 Task: Create a due date automation trigger when advanced on, on the tuesday before a card is due add dates not starting this week at 11:00 AM.
Action: Mouse moved to (833, 257)
Screenshot: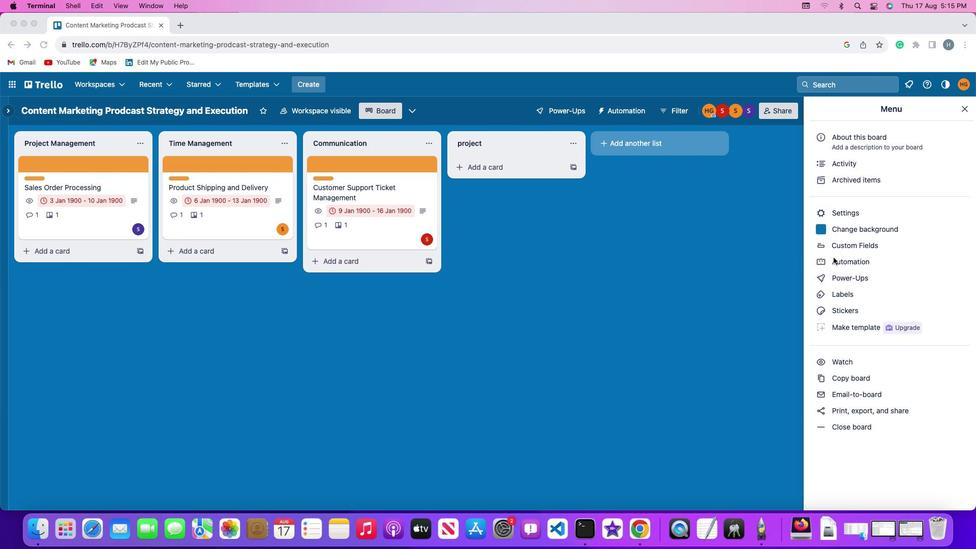 
Action: Mouse pressed left at (833, 257)
Screenshot: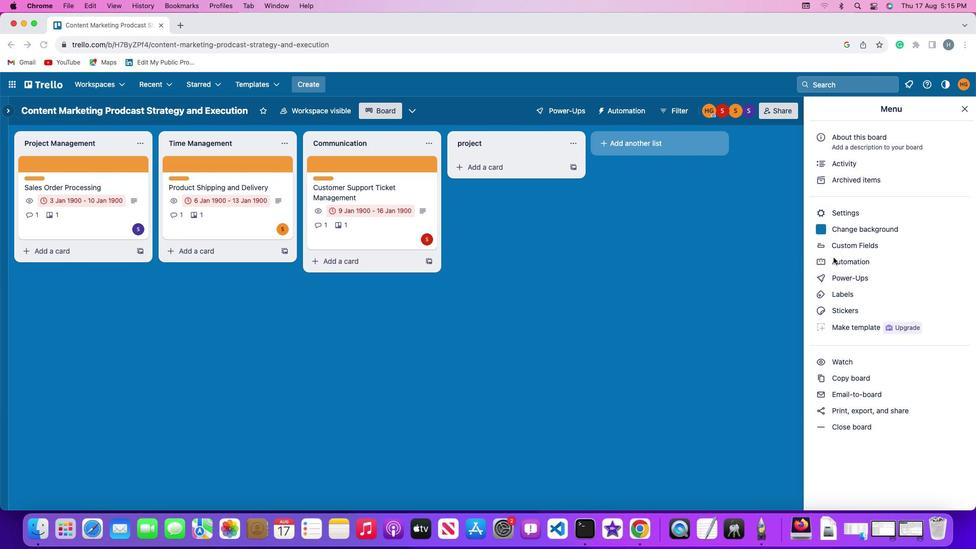 
Action: Mouse pressed left at (833, 257)
Screenshot: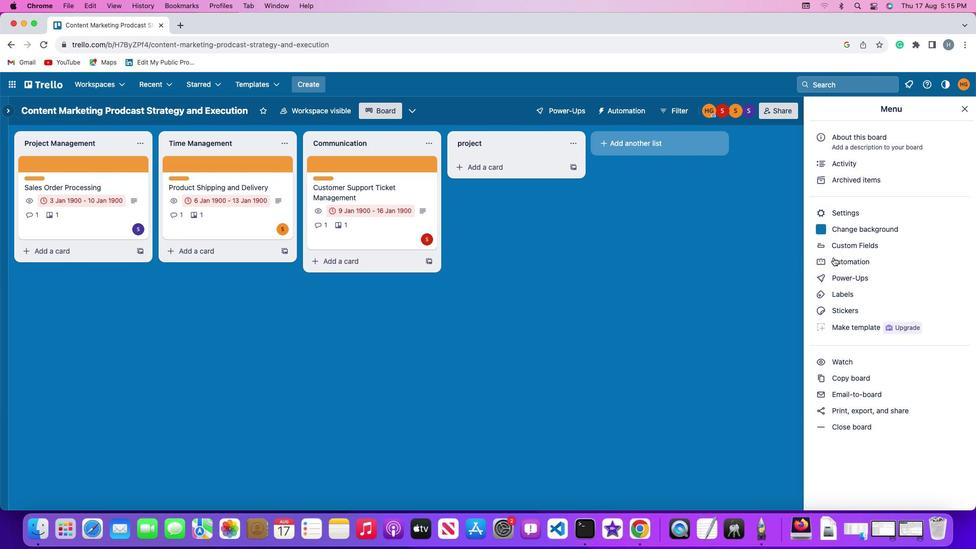 
Action: Mouse moved to (65, 239)
Screenshot: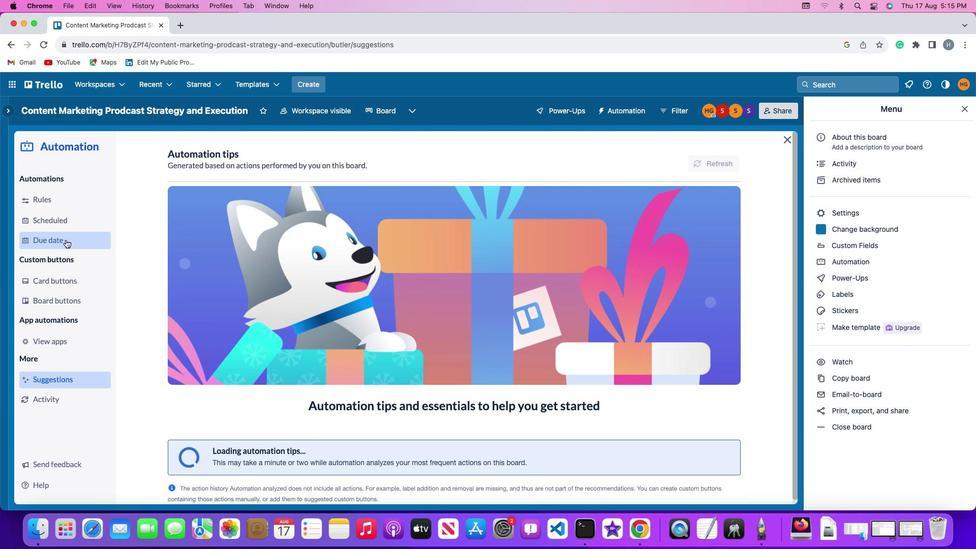 
Action: Mouse pressed left at (65, 239)
Screenshot: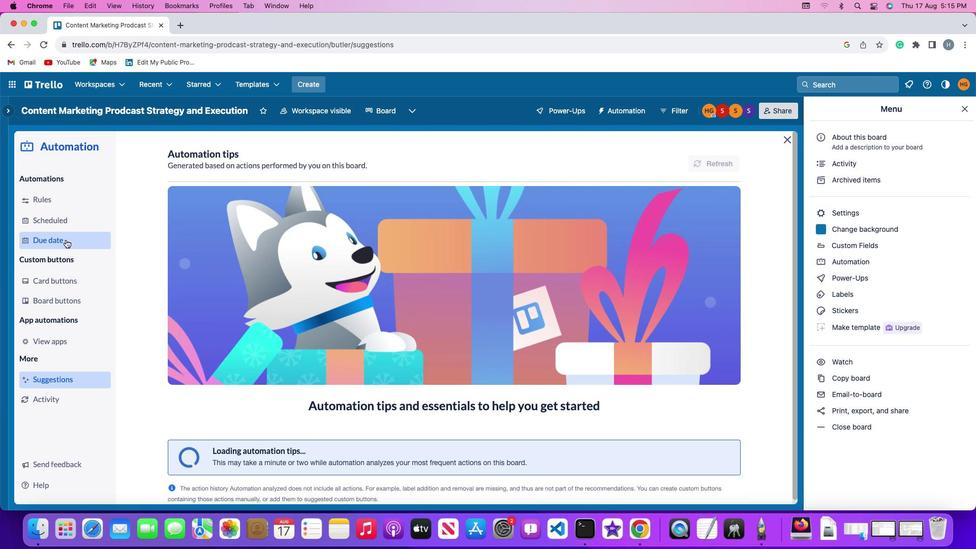 
Action: Mouse moved to (690, 155)
Screenshot: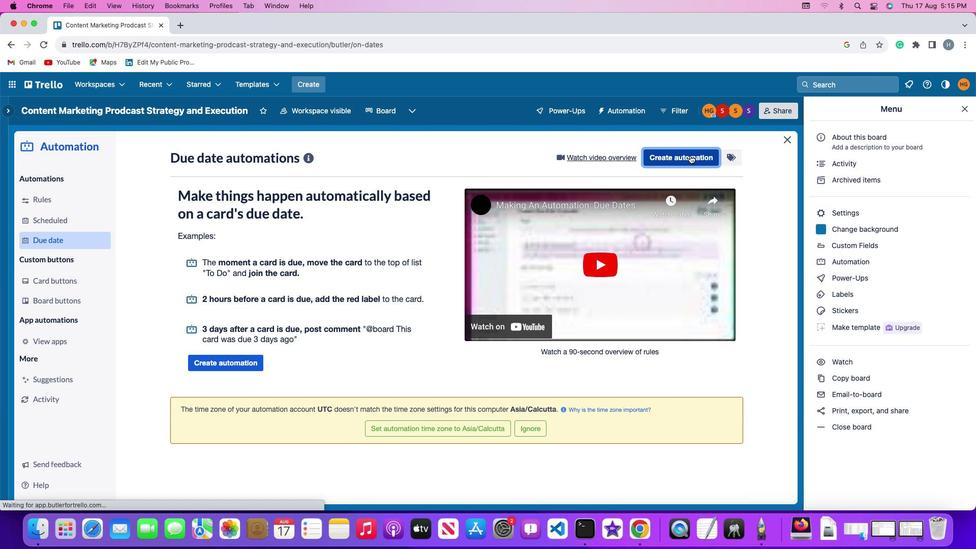 
Action: Mouse pressed left at (690, 155)
Screenshot: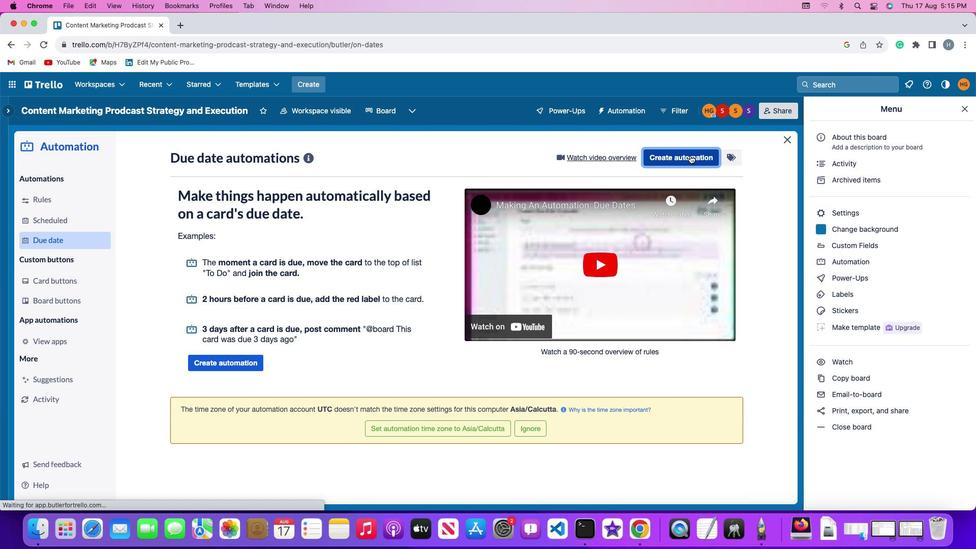 
Action: Mouse moved to (179, 258)
Screenshot: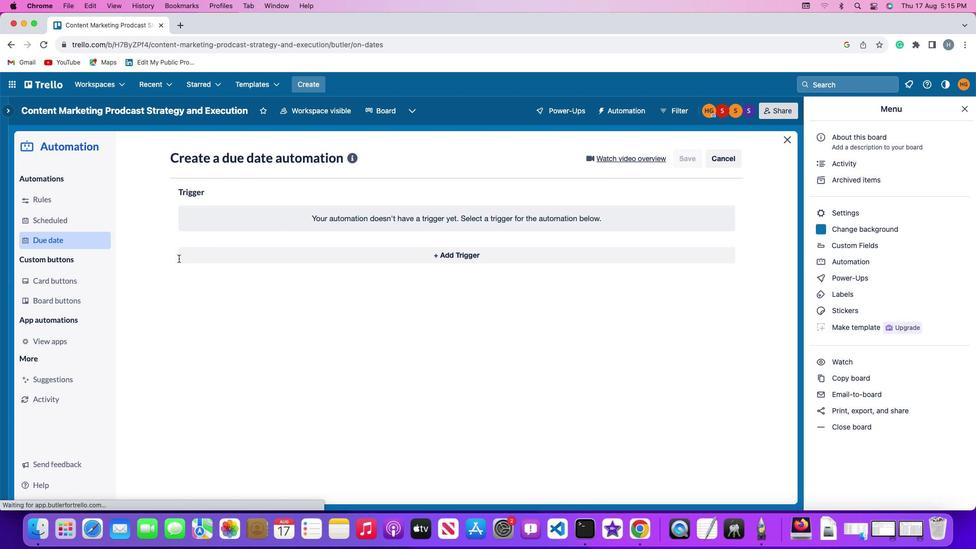
Action: Mouse pressed left at (179, 258)
Screenshot: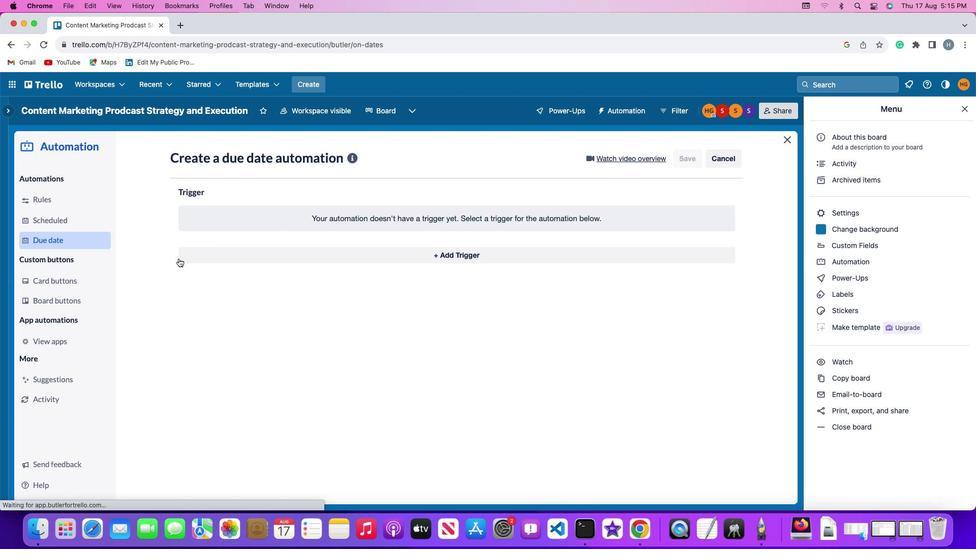 
Action: Mouse moved to (226, 448)
Screenshot: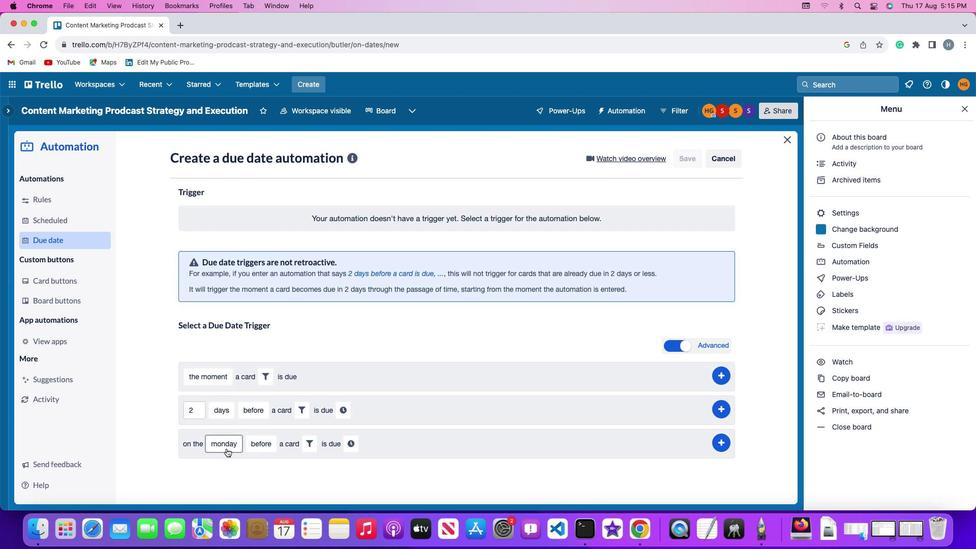 
Action: Mouse pressed left at (226, 448)
Screenshot: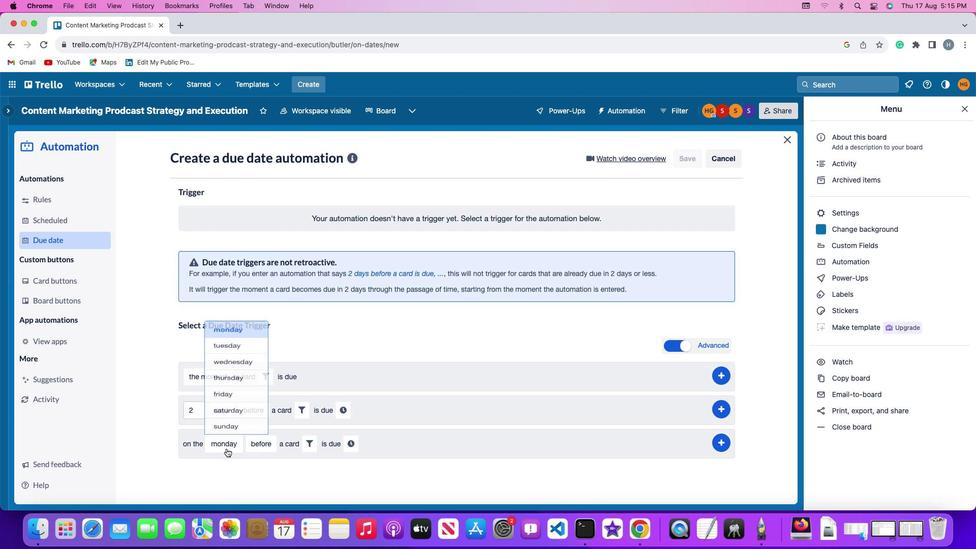 
Action: Mouse moved to (236, 324)
Screenshot: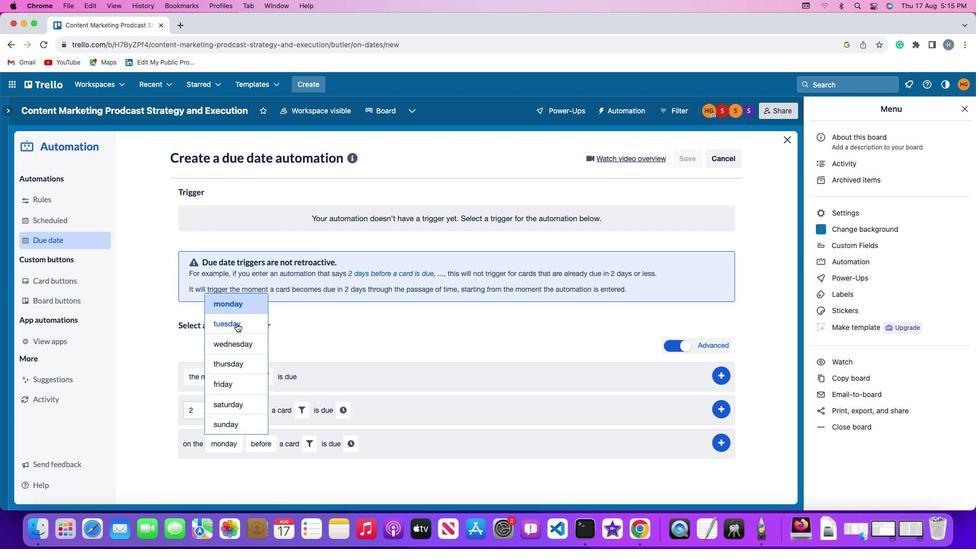 
Action: Mouse pressed left at (236, 324)
Screenshot: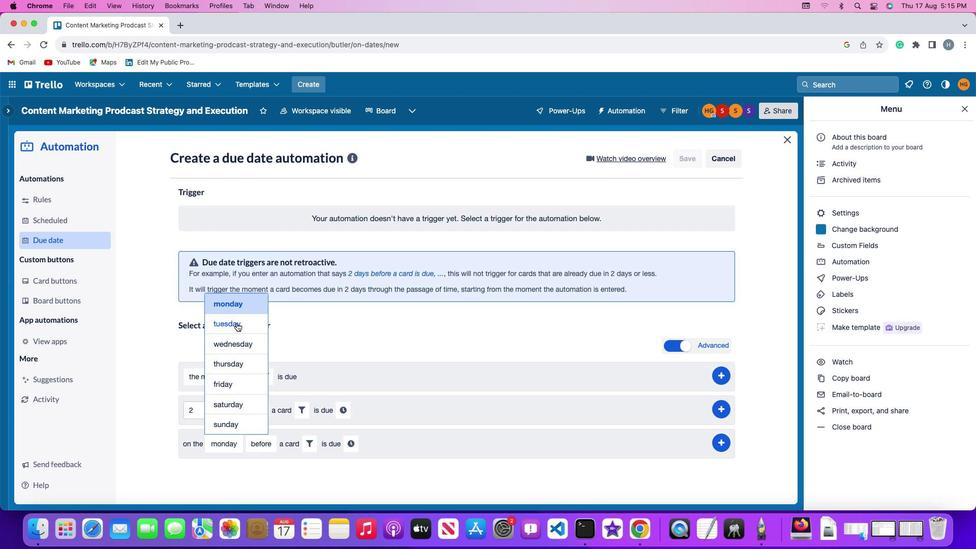 
Action: Mouse moved to (265, 440)
Screenshot: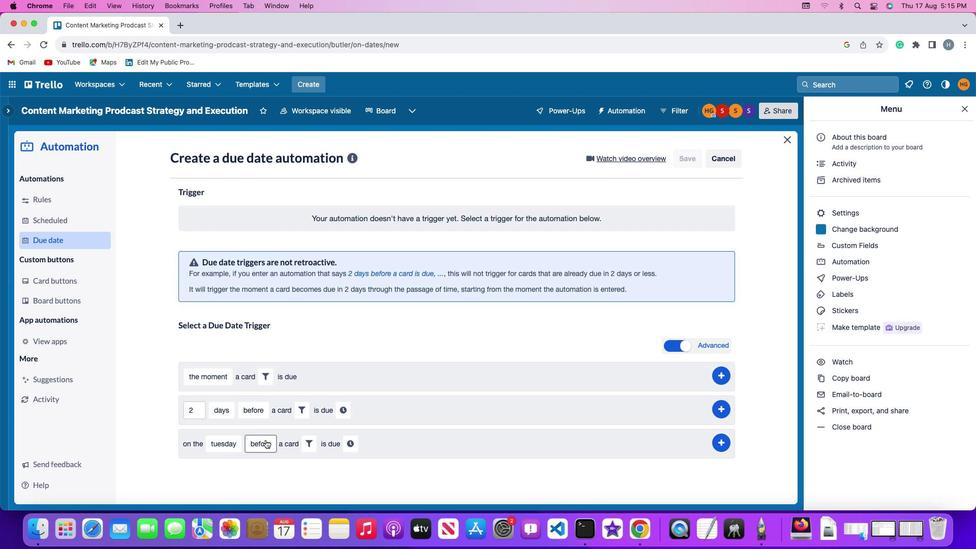 
Action: Mouse pressed left at (265, 440)
Screenshot: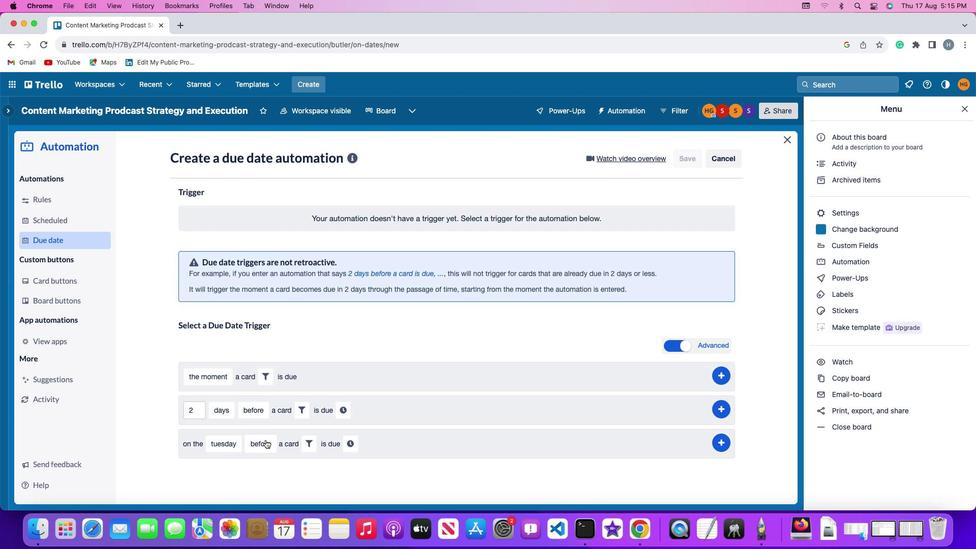 
Action: Mouse moved to (286, 363)
Screenshot: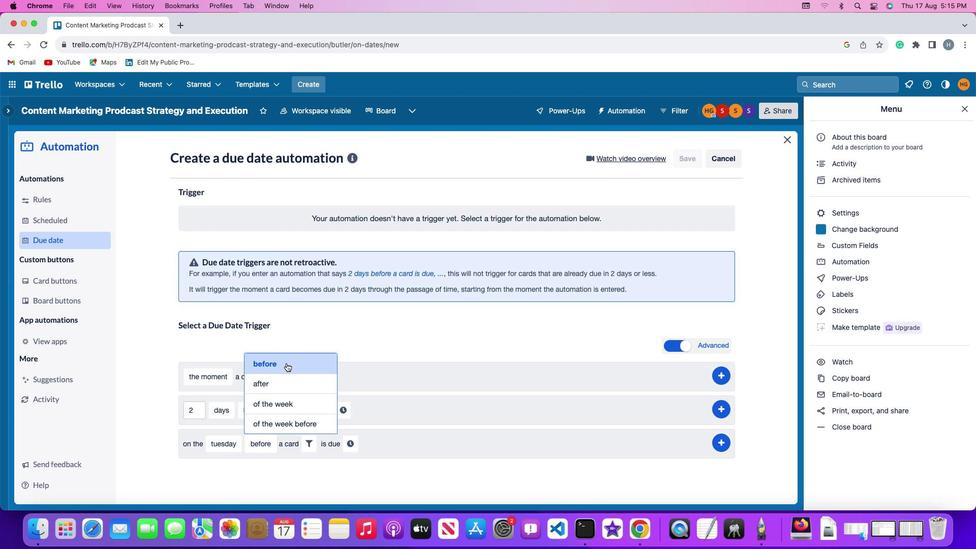 
Action: Mouse pressed left at (286, 363)
Screenshot: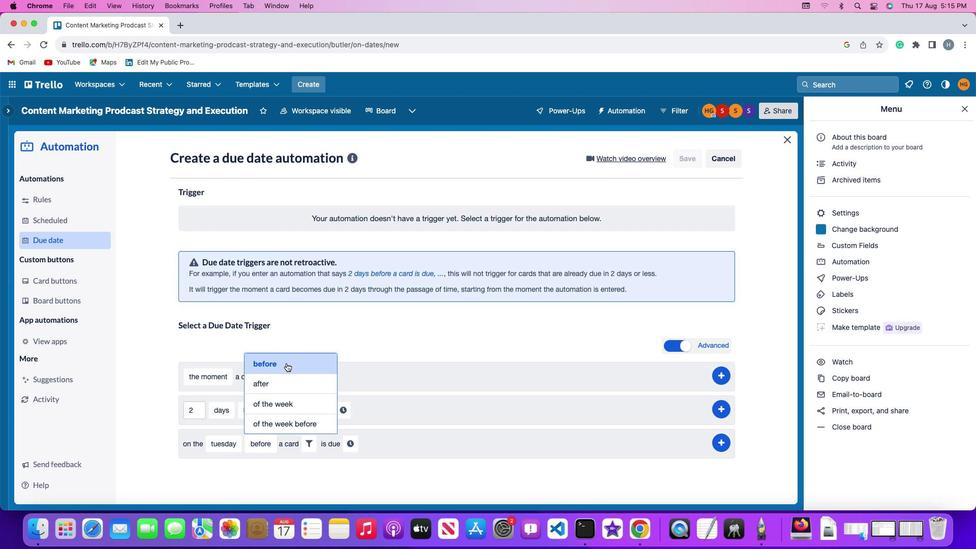 
Action: Mouse moved to (312, 446)
Screenshot: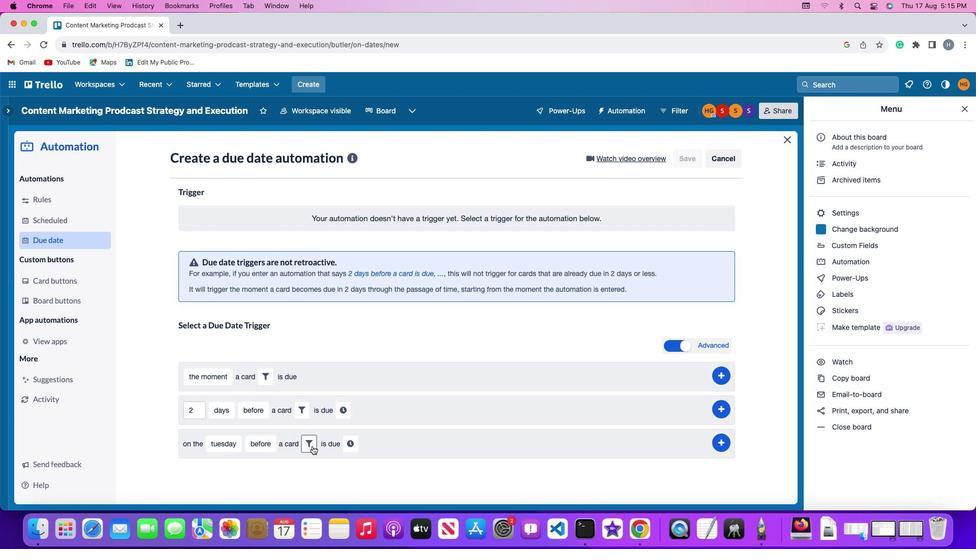 
Action: Mouse pressed left at (312, 446)
Screenshot: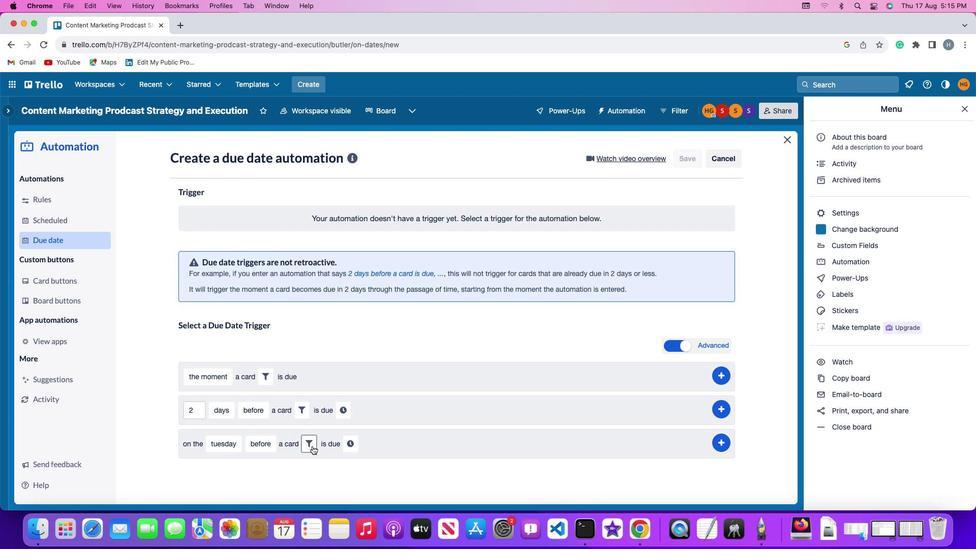 
Action: Mouse moved to (373, 477)
Screenshot: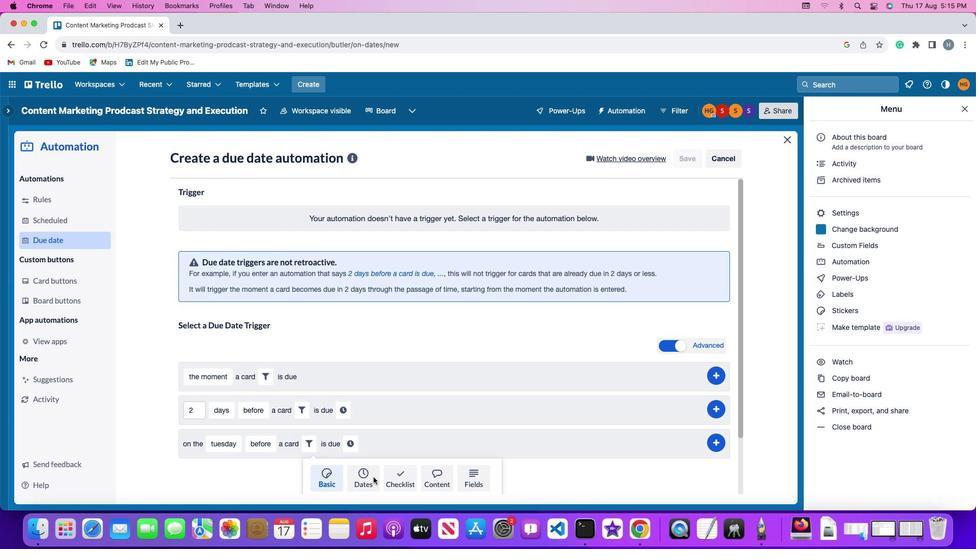 
Action: Mouse pressed left at (373, 477)
Screenshot: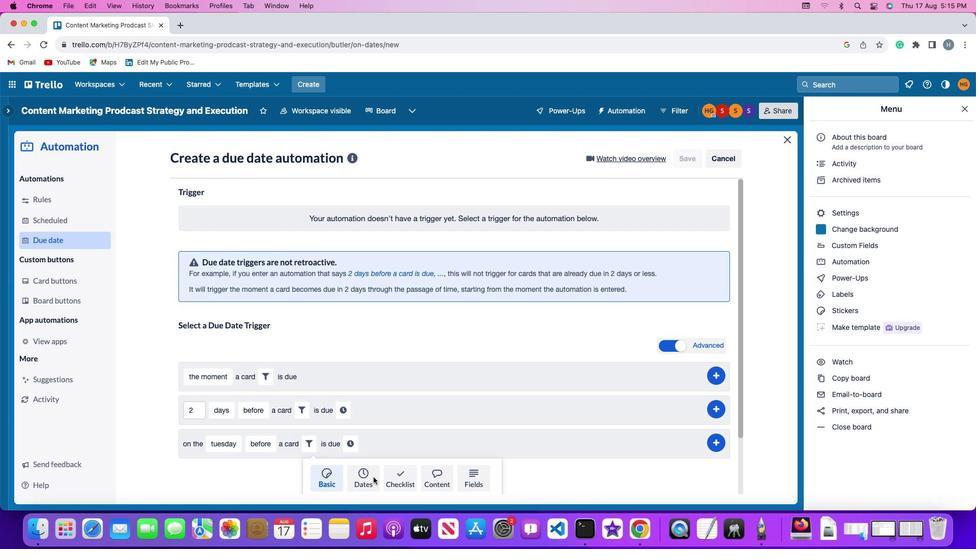 
Action: Mouse moved to (275, 476)
Screenshot: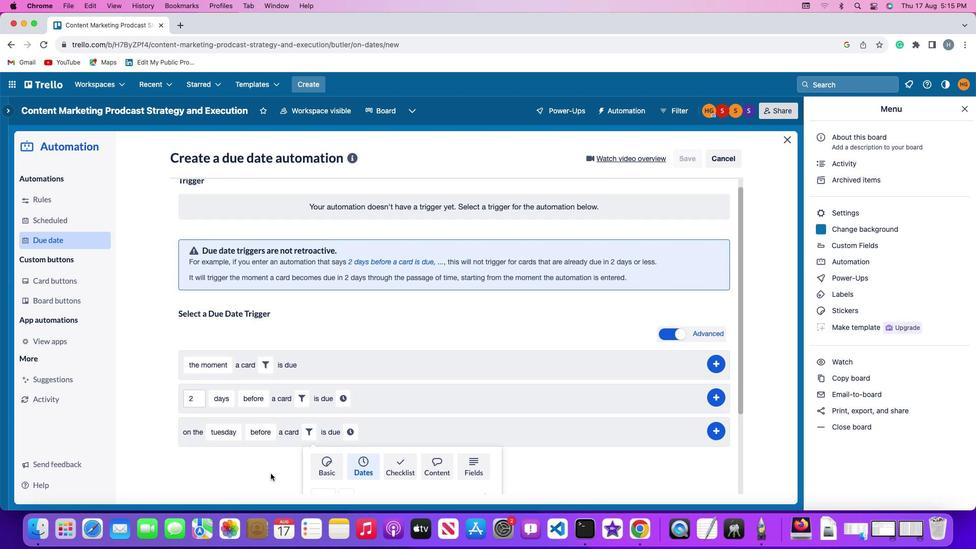 
Action: Mouse scrolled (275, 476) with delta (0, 0)
Screenshot: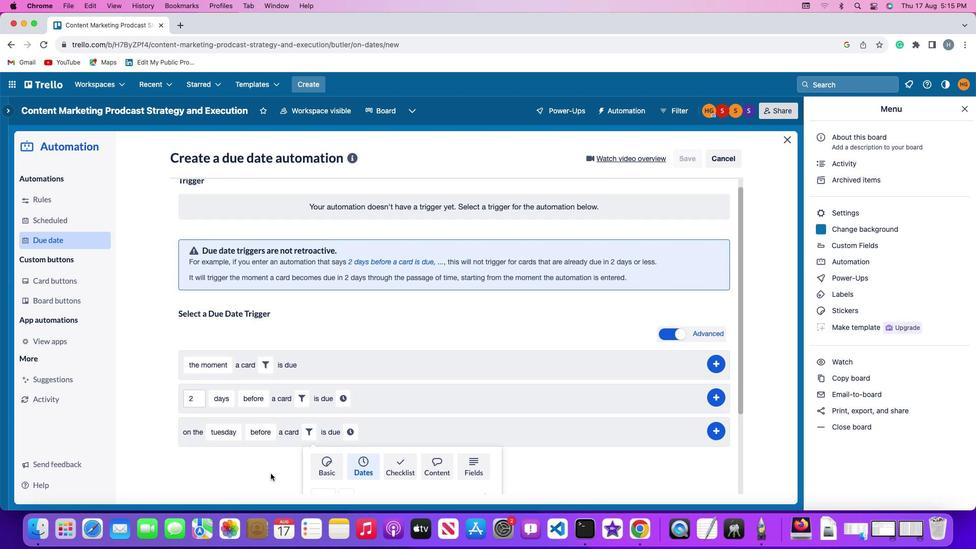 
Action: Mouse moved to (275, 476)
Screenshot: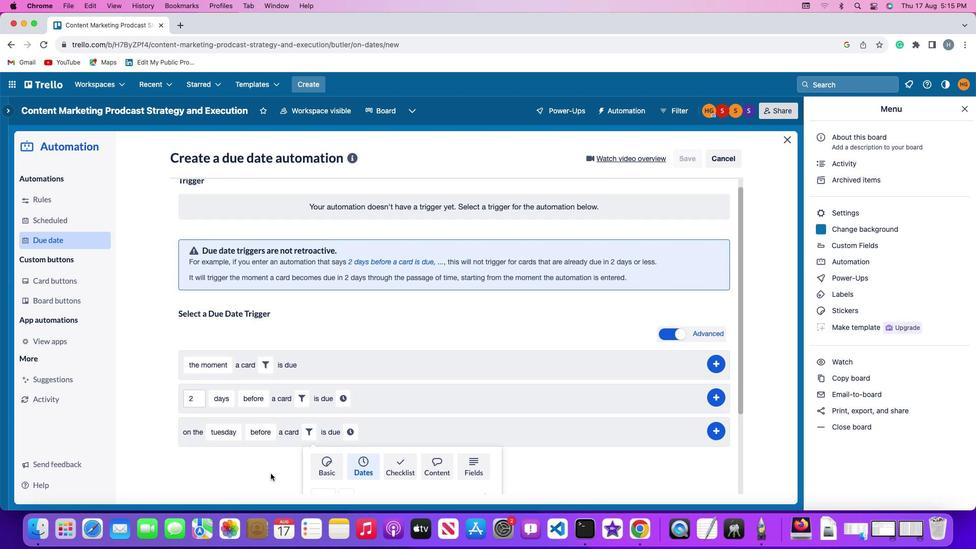 
Action: Mouse scrolled (275, 476) with delta (0, 0)
Screenshot: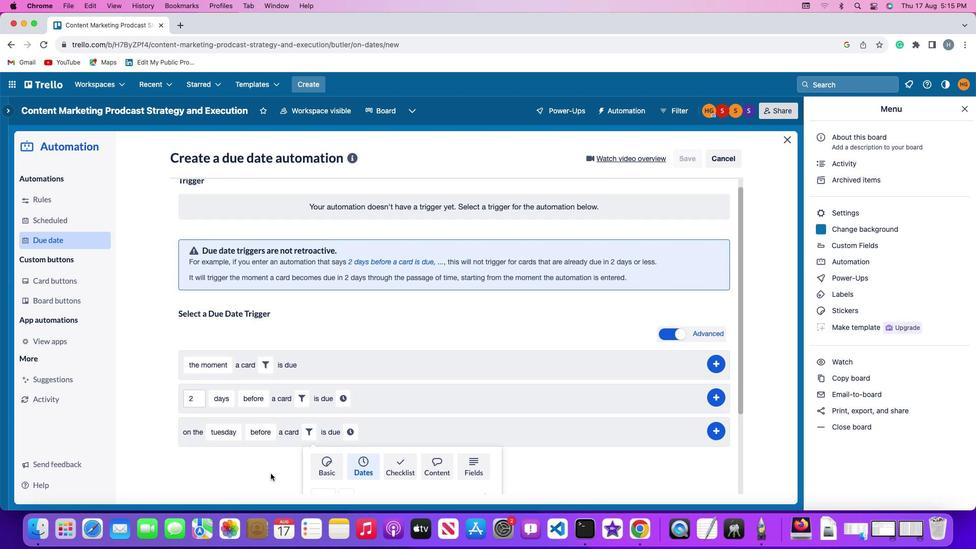 
Action: Mouse moved to (275, 476)
Screenshot: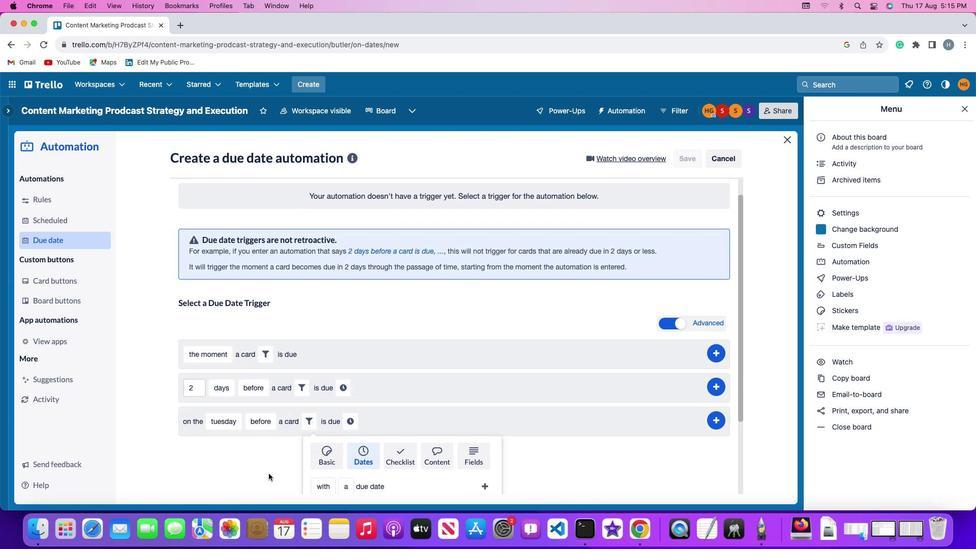 
Action: Mouse scrolled (275, 476) with delta (0, -1)
Screenshot: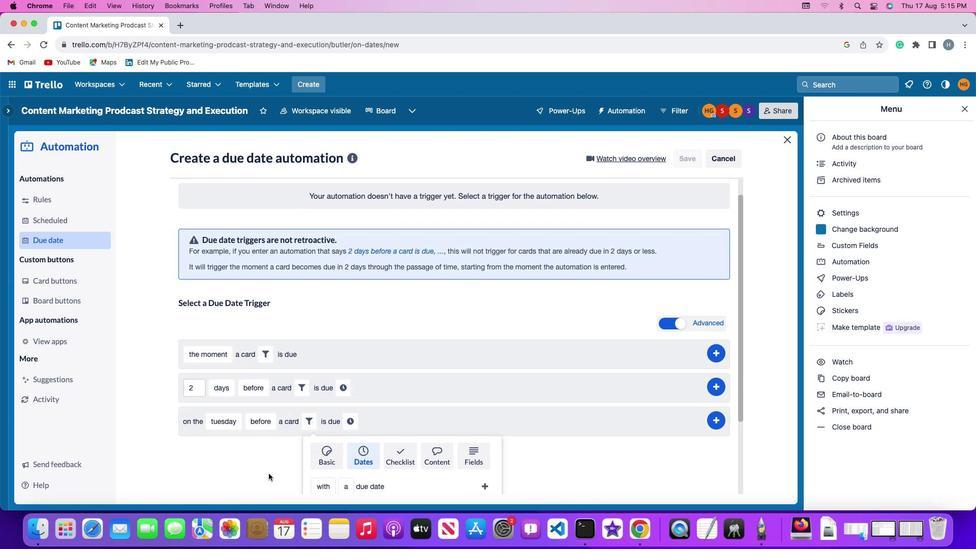 
Action: Mouse moved to (274, 475)
Screenshot: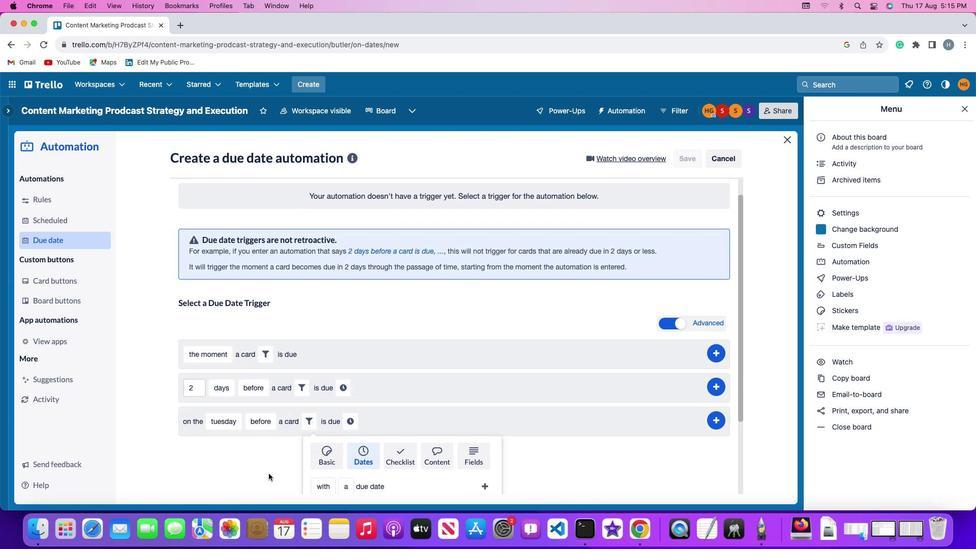 
Action: Mouse scrolled (274, 475) with delta (0, -2)
Screenshot: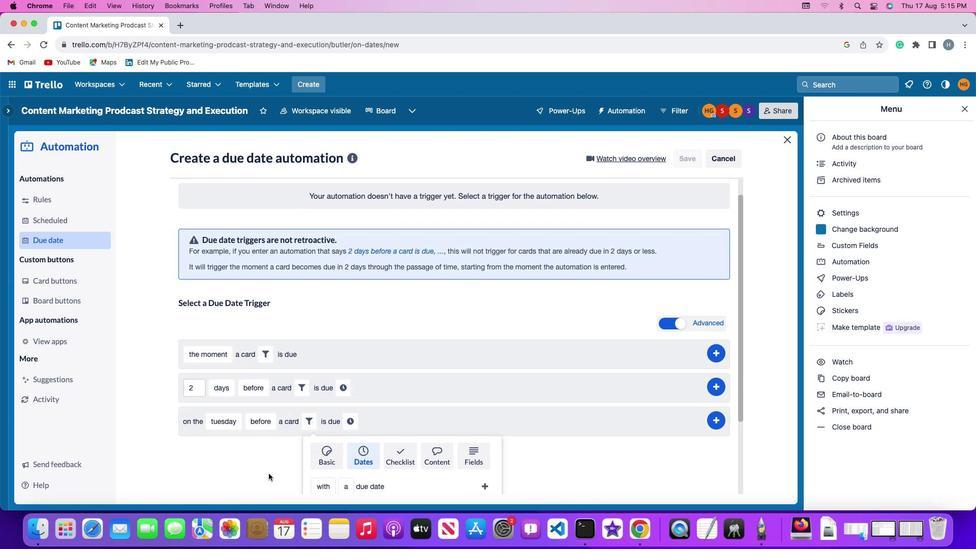 
Action: Mouse moved to (260, 470)
Screenshot: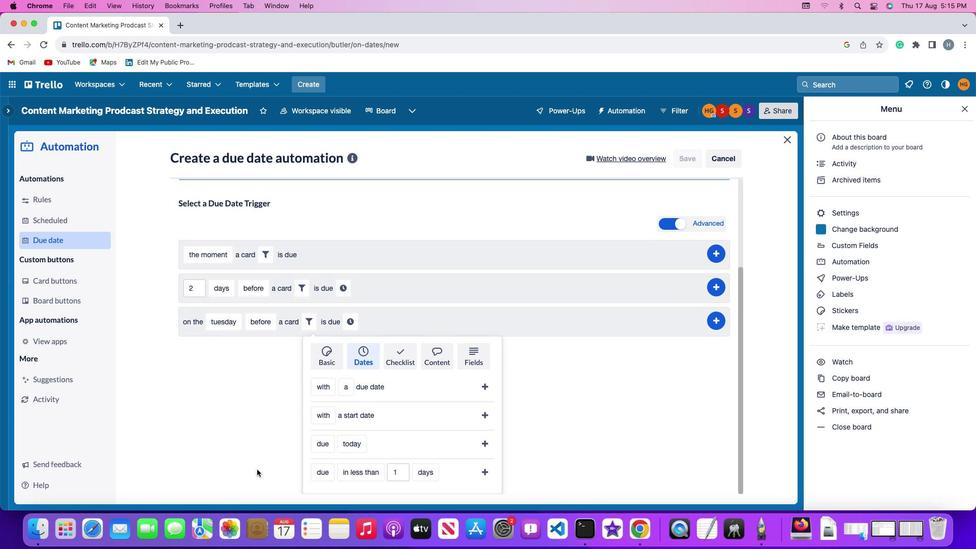 
Action: Mouse scrolled (260, 470) with delta (0, 0)
Screenshot: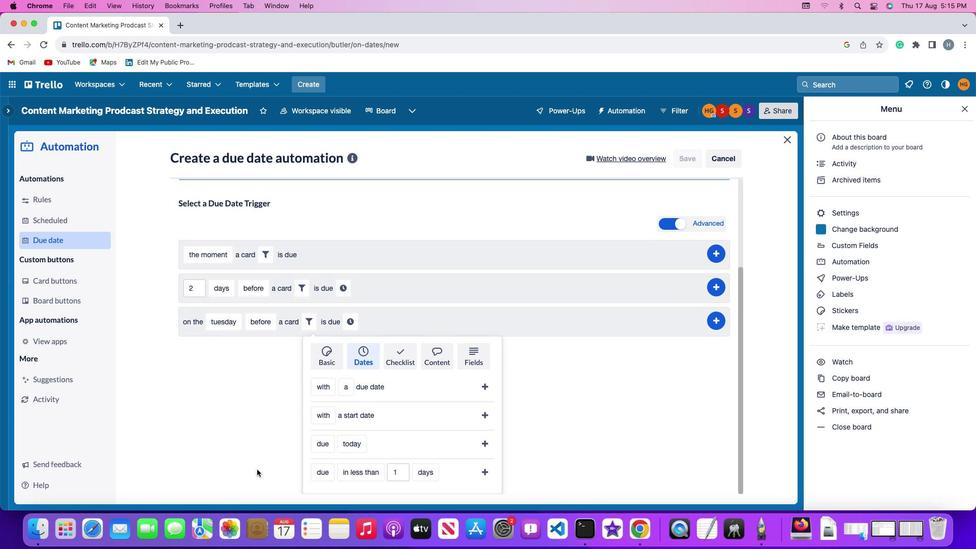 
Action: Mouse moved to (257, 470)
Screenshot: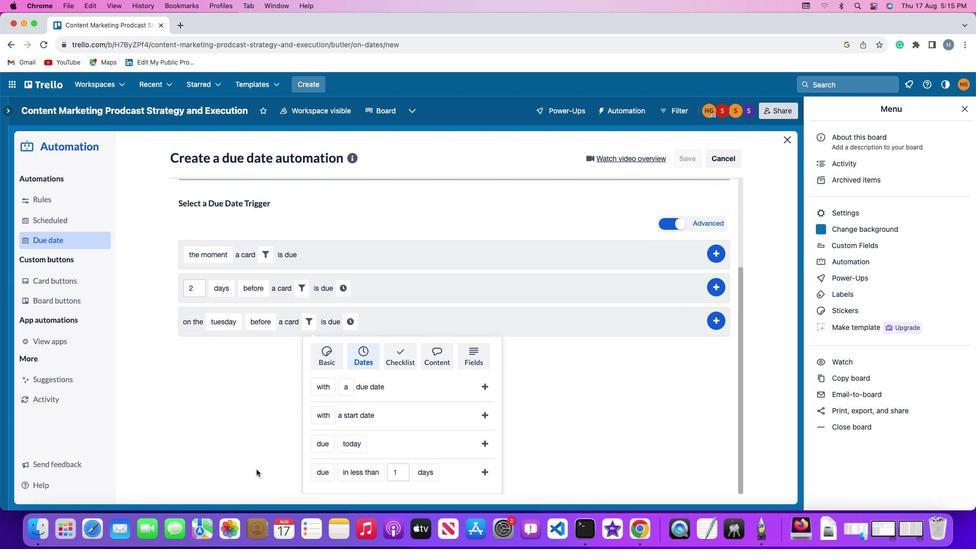 
Action: Mouse scrolled (257, 470) with delta (0, 0)
Screenshot: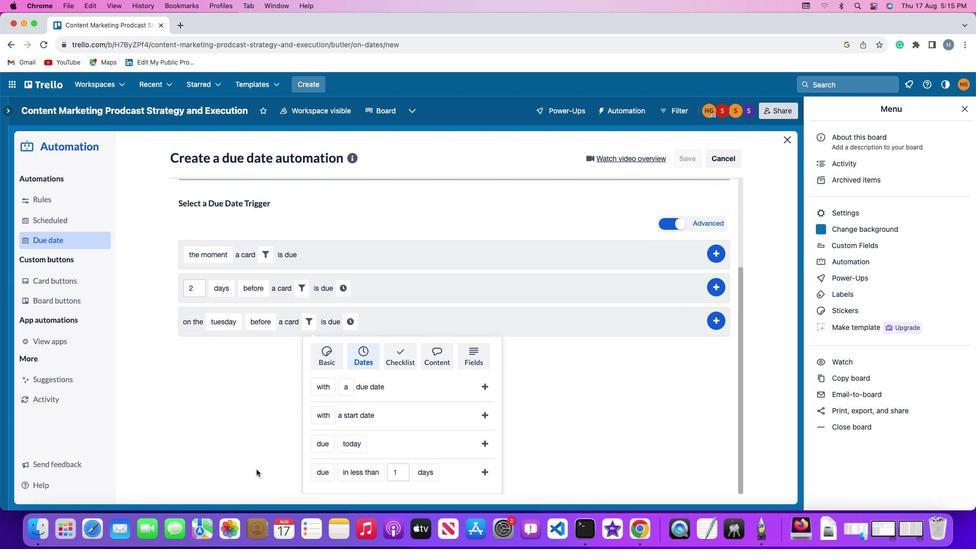 
Action: Mouse moved to (256, 470)
Screenshot: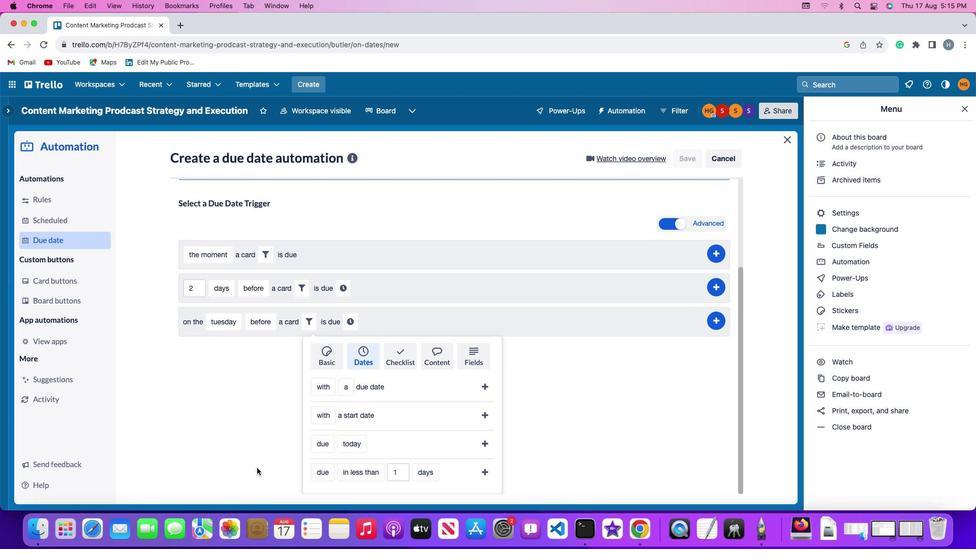 
Action: Mouse scrolled (256, 470) with delta (0, -1)
Screenshot: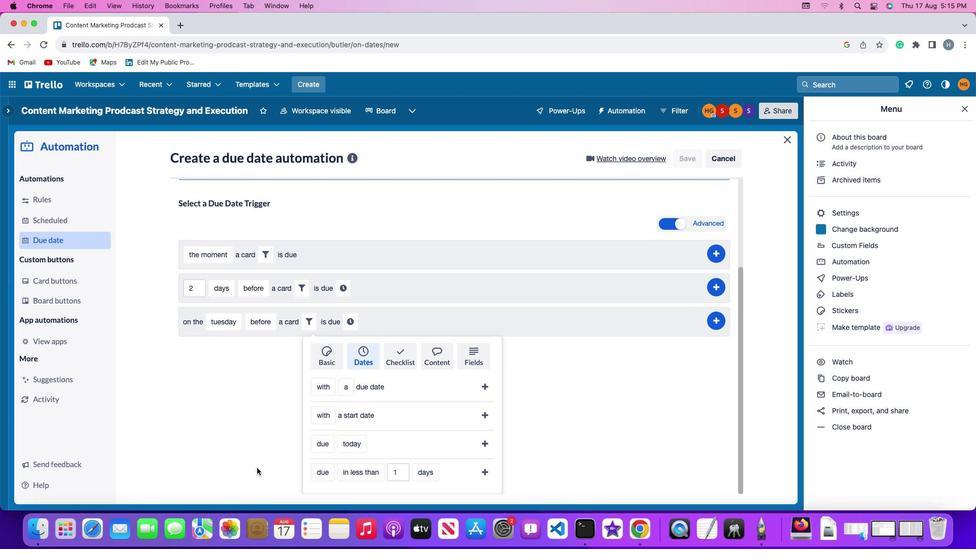 
Action: Mouse moved to (311, 441)
Screenshot: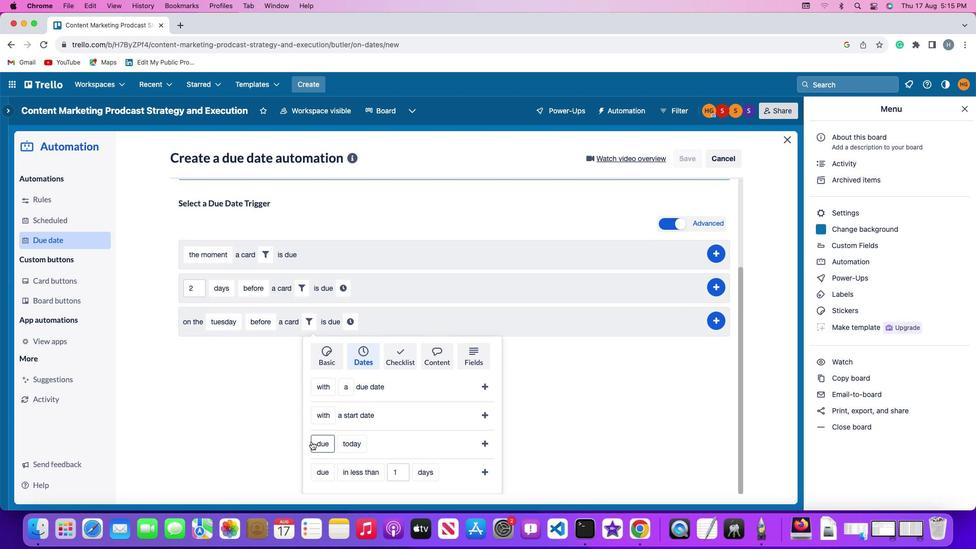 
Action: Mouse pressed left at (311, 441)
Screenshot: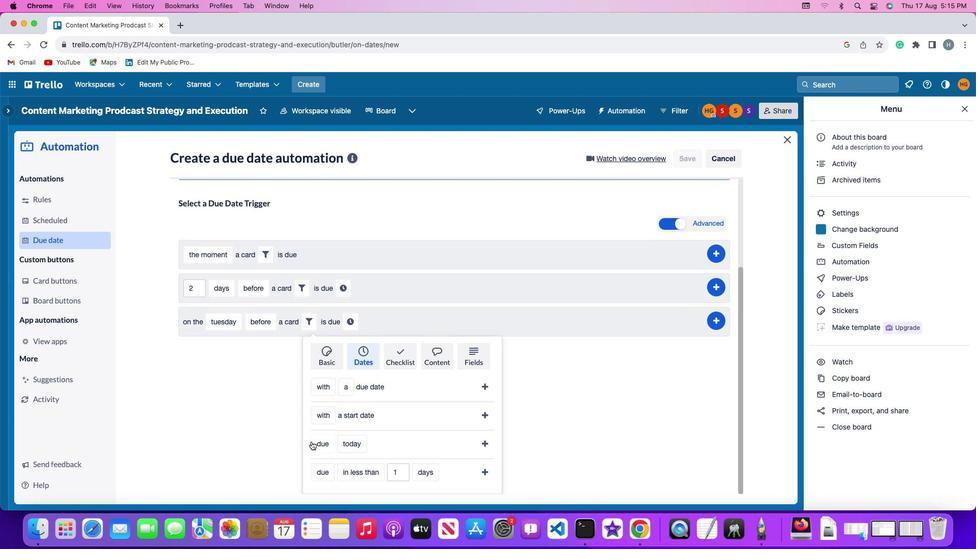 
Action: Mouse moved to (322, 428)
Screenshot: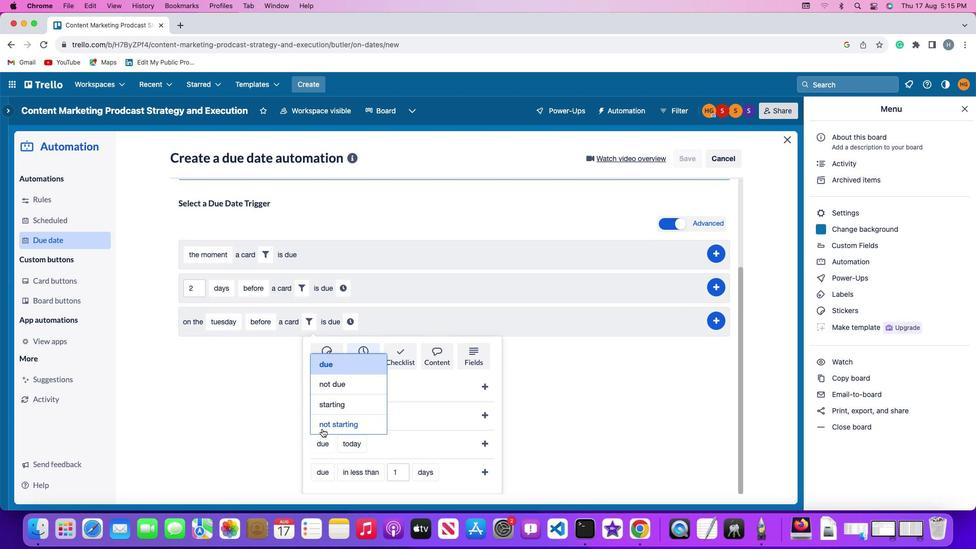 
Action: Mouse pressed left at (322, 428)
Screenshot: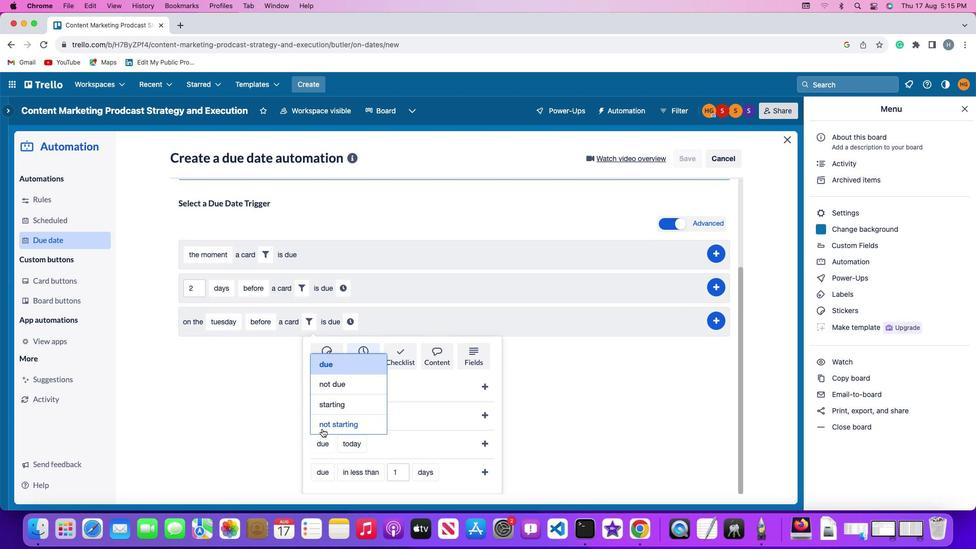 
Action: Mouse moved to (369, 445)
Screenshot: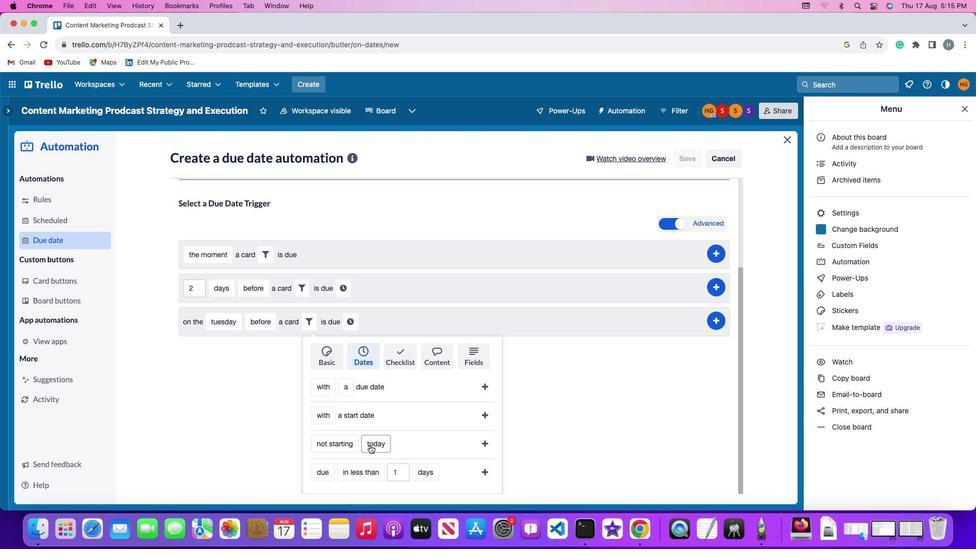 
Action: Mouse pressed left at (369, 445)
Screenshot: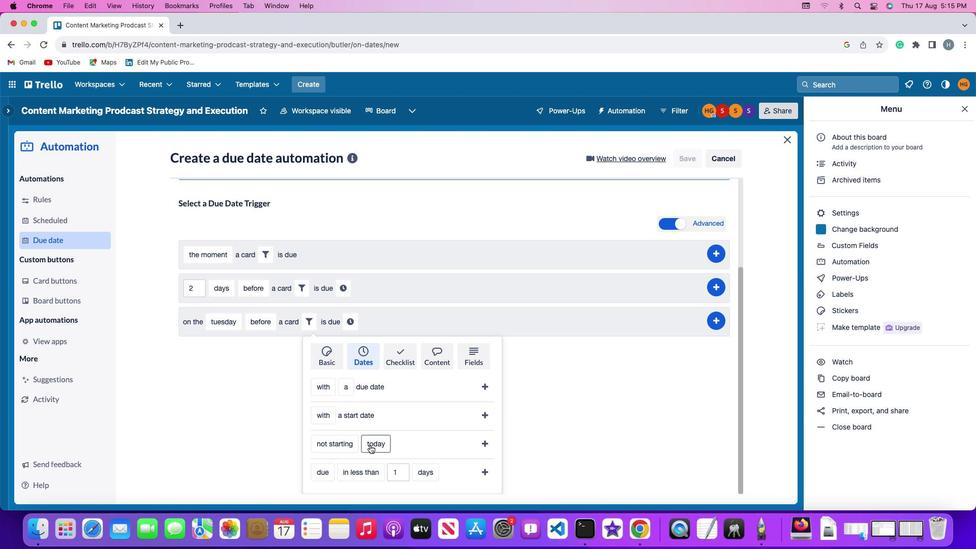 
Action: Mouse moved to (392, 359)
Screenshot: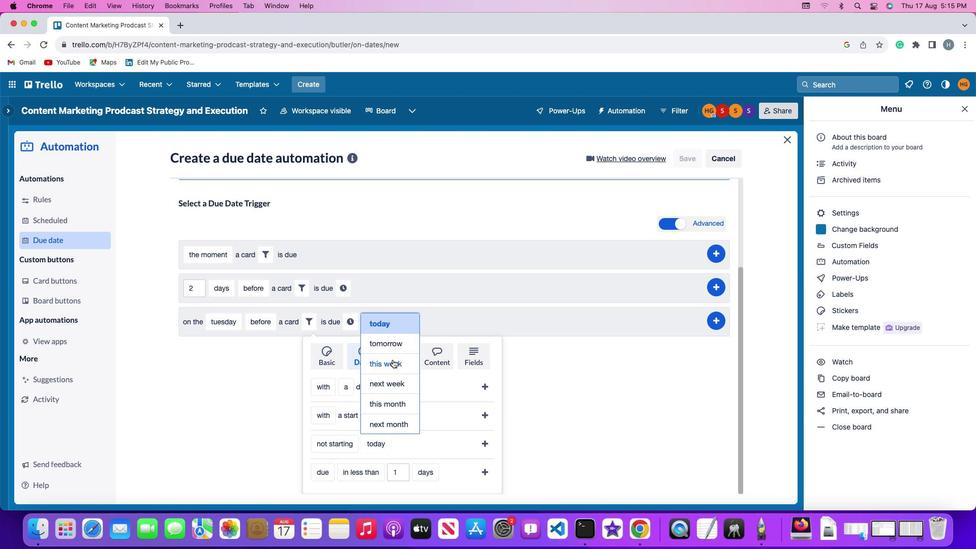 
Action: Mouse pressed left at (392, 359)
Screenshot: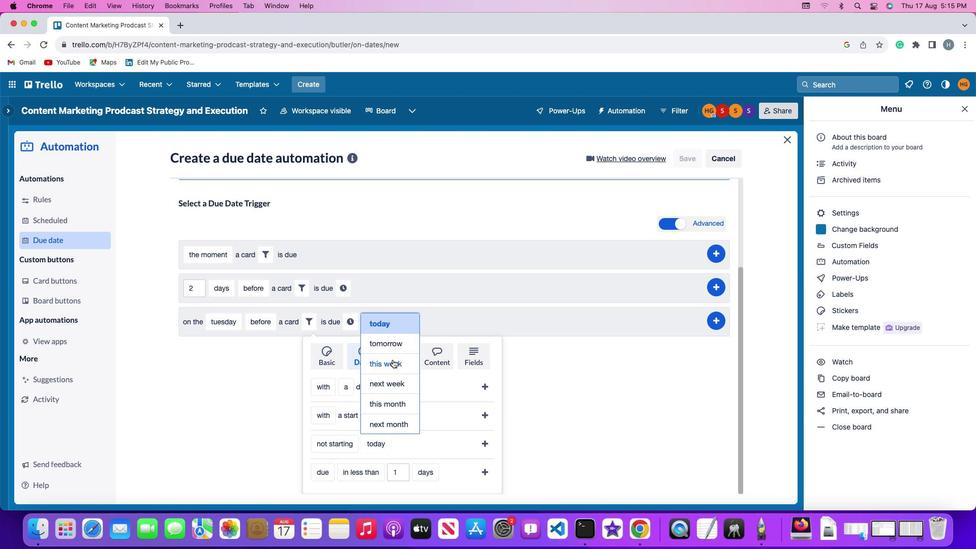 
Action: Mouse moved to (485, 441)
Screenshot: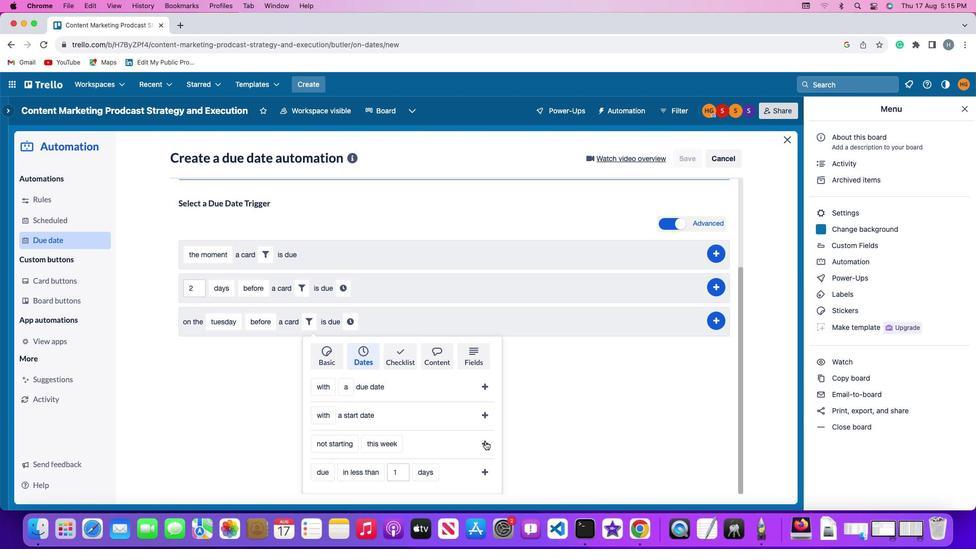 
Action: Mouse pressed left at (485, 441)
Screenshot: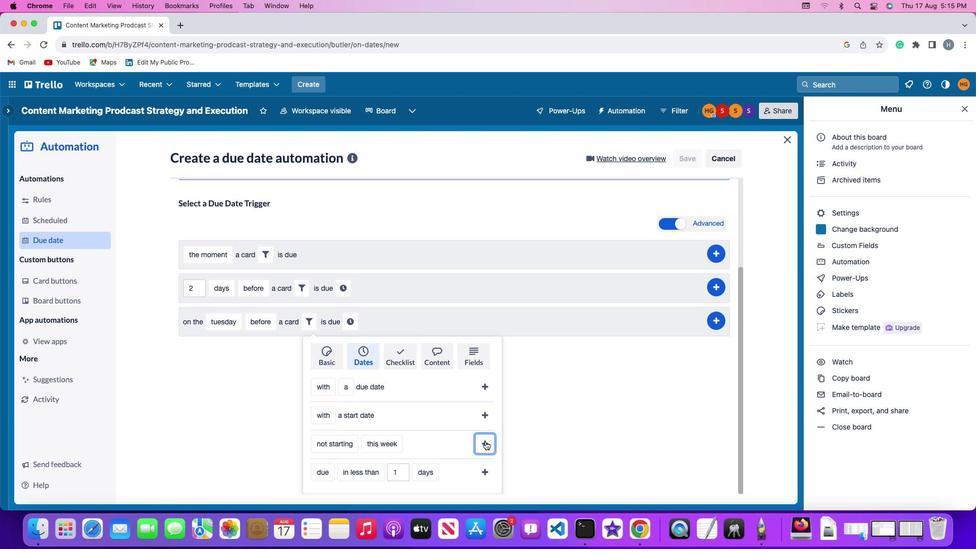 
Action: Mouse moved to (447, 445)
Screenshot: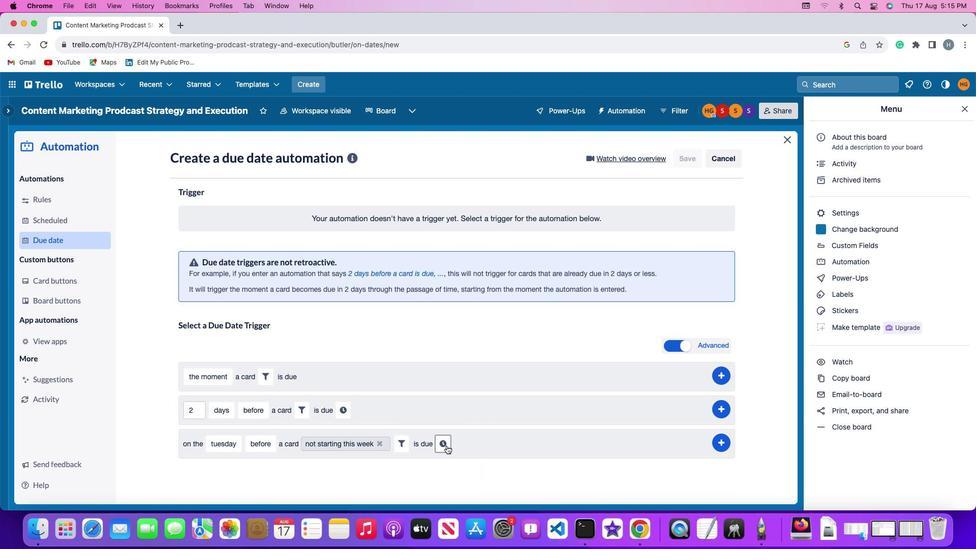 
Action: Mouse pressed left at (447, 445)
Screenshot: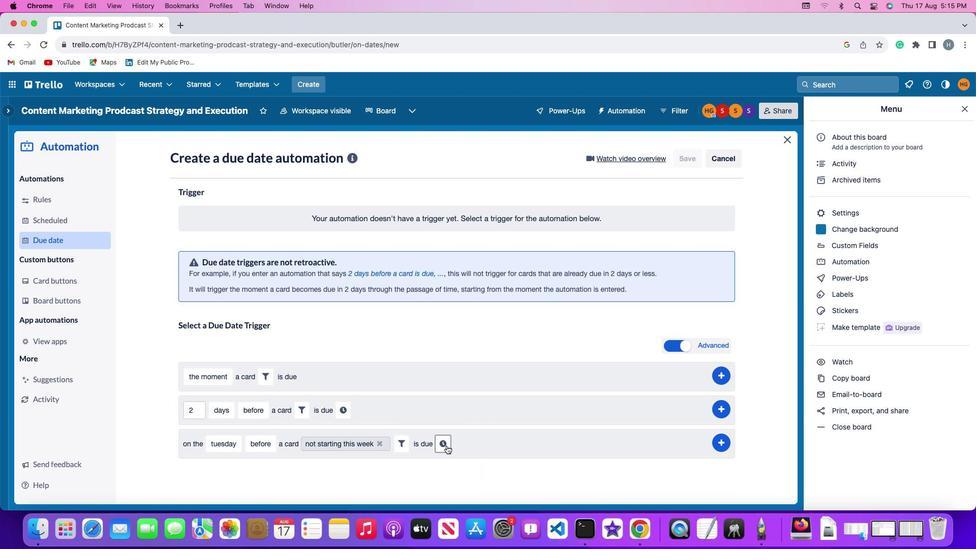
Action: Mouse moved to (465, 447)
Screenshot: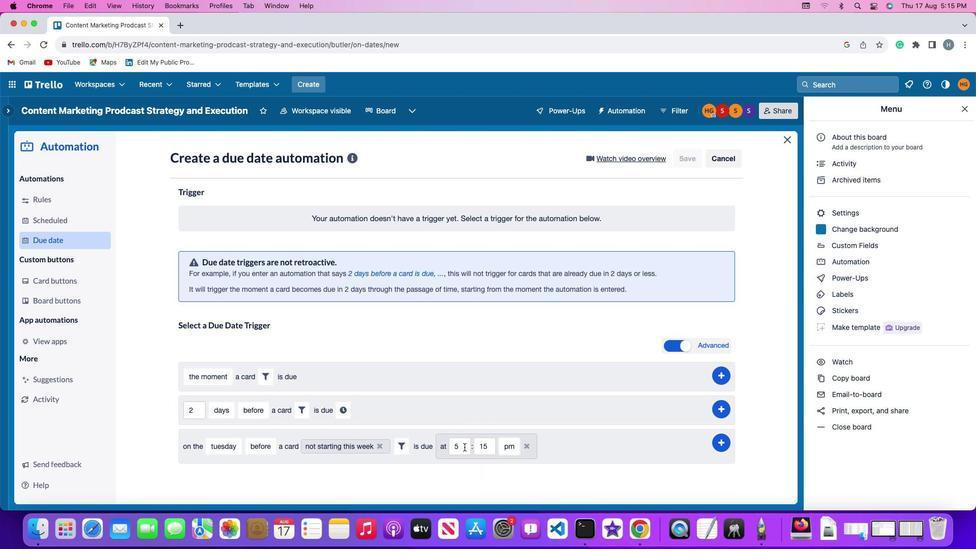 
Action: Mouse pressed left at (465, 447)
Screenshot: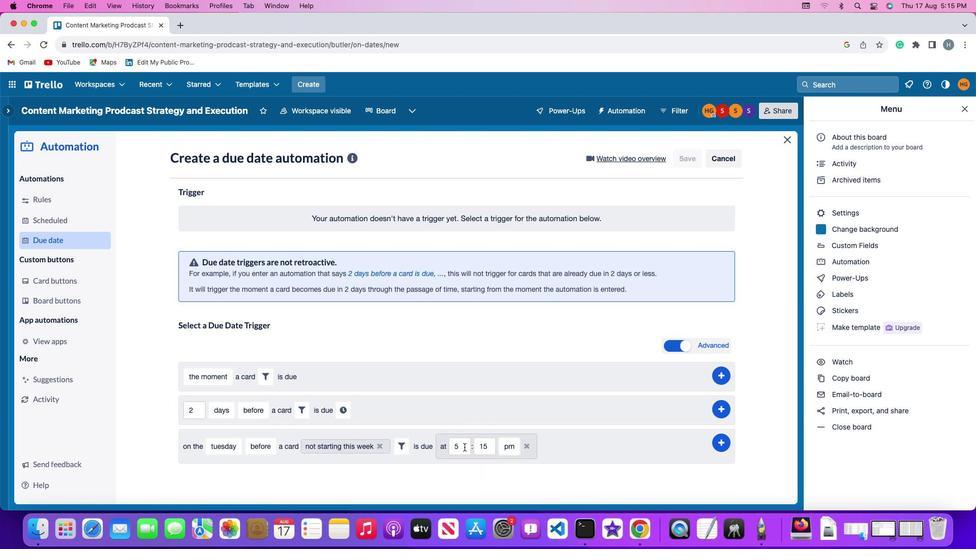 
Action: Key pressed Key.backspace'1''1'
Screenshot: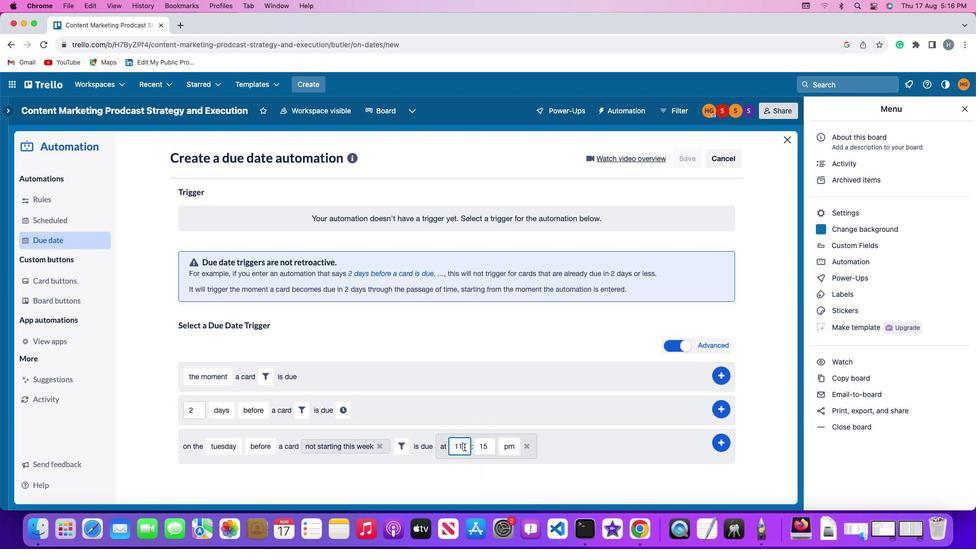 
Action: Mouse moved to (491, 446)
Screenshot: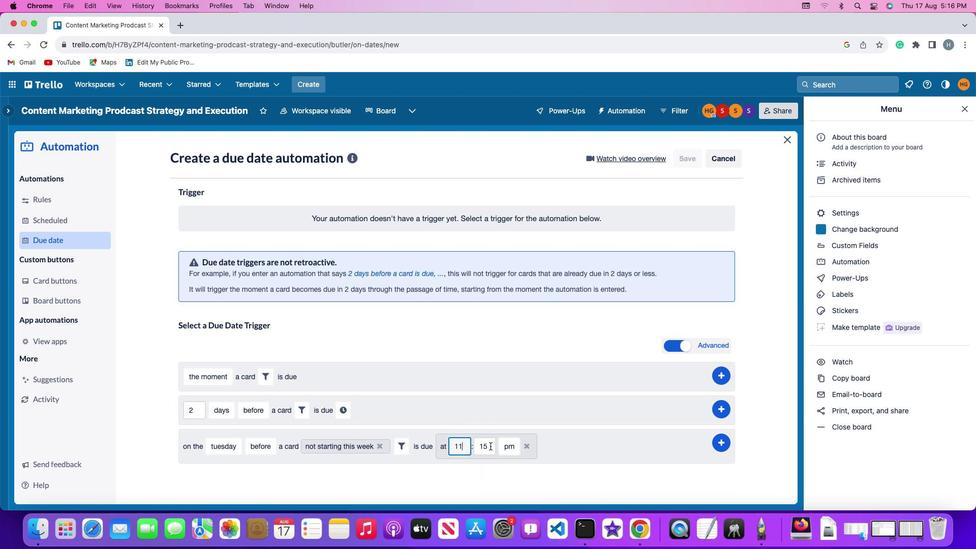 
Action: Mouse pressed left at (491, 446)
Screenshot: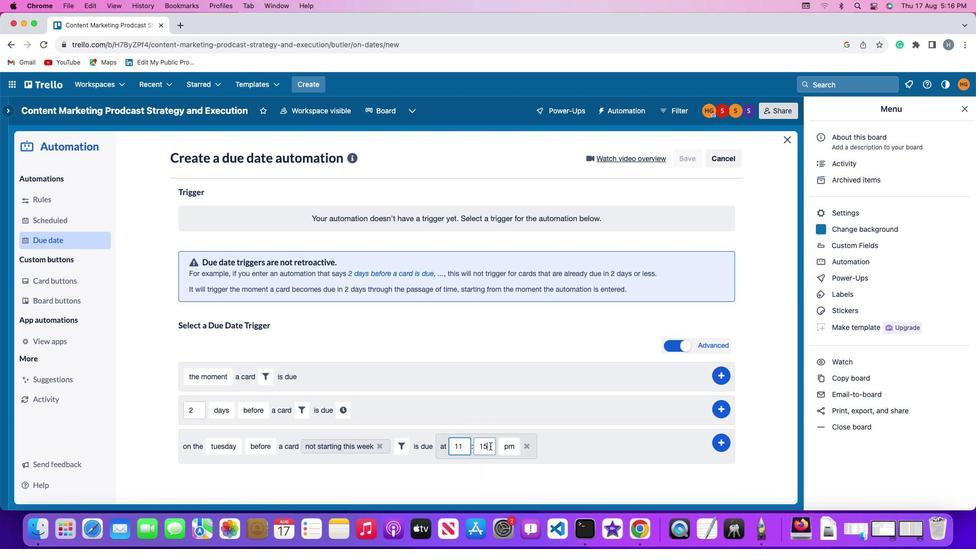 
Action: Key pressed Key.backspaceKey.backspace'0''0'
Screenshot: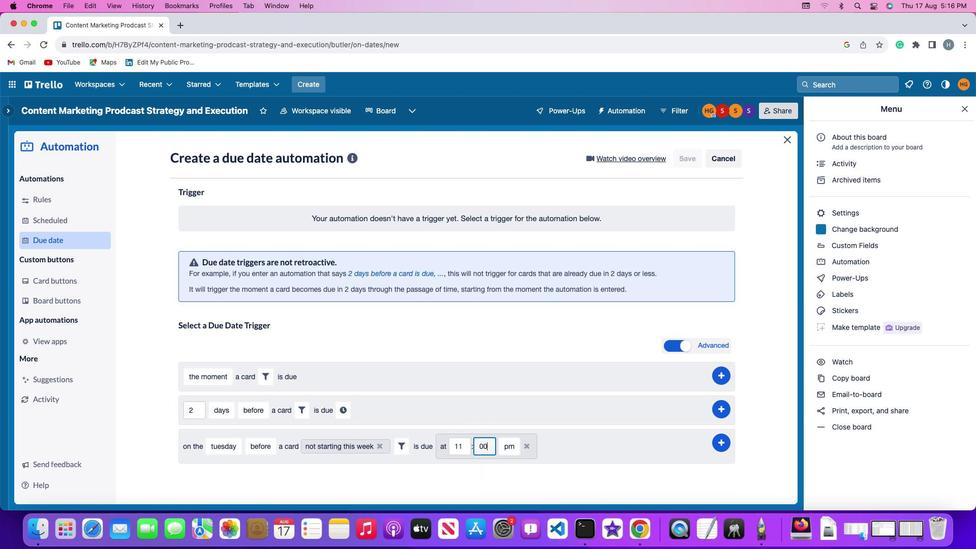 
Action: Mouse moved to (500, 446)
Screenshot: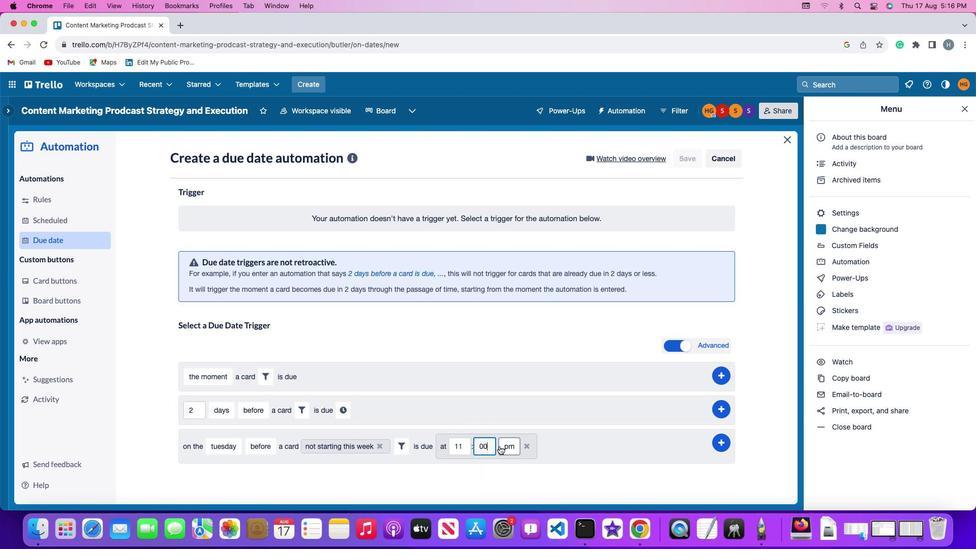 
Action: Mouse pressed left at (500, 446)
Screenshot: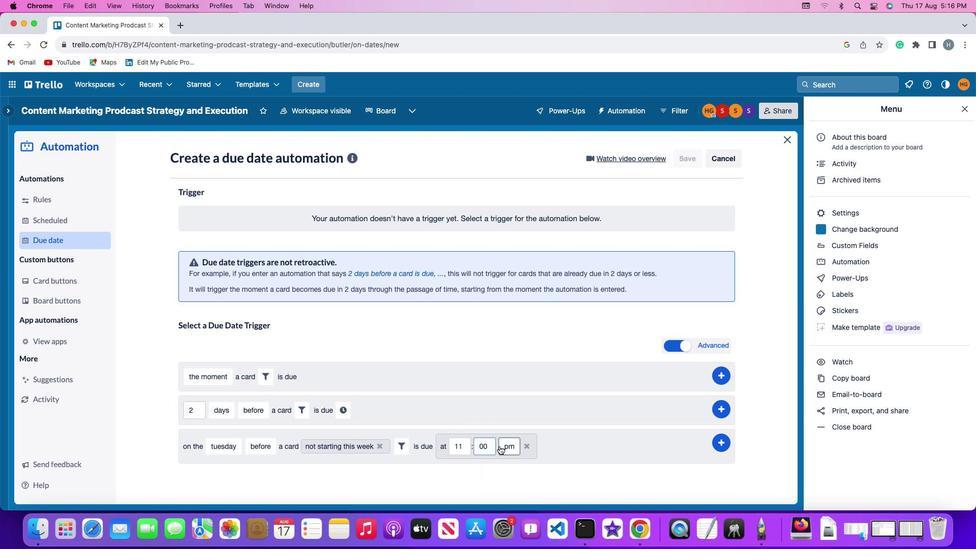 
Action: Mouse moved to (507, 463)
Screenshot: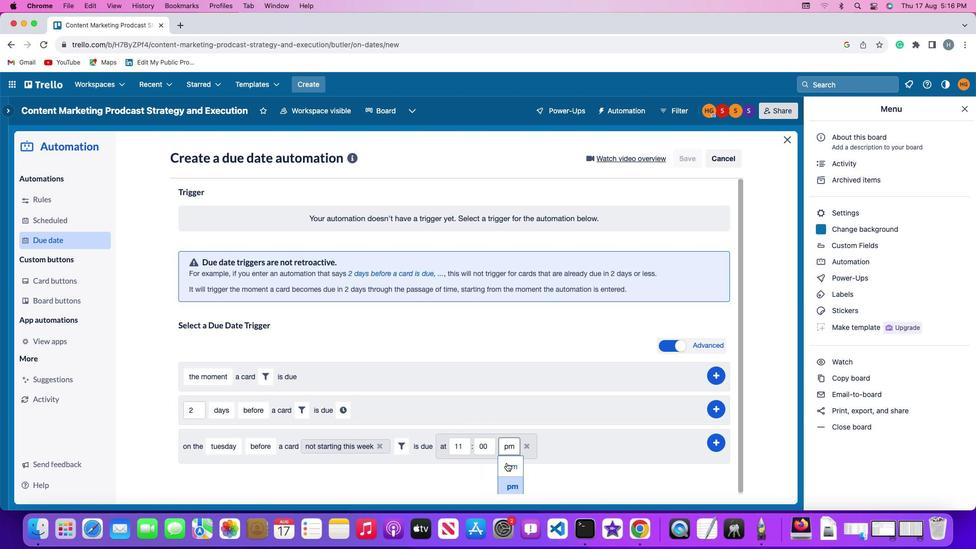 
Action: Mouse pressed left at (507, 463)
Screenshot: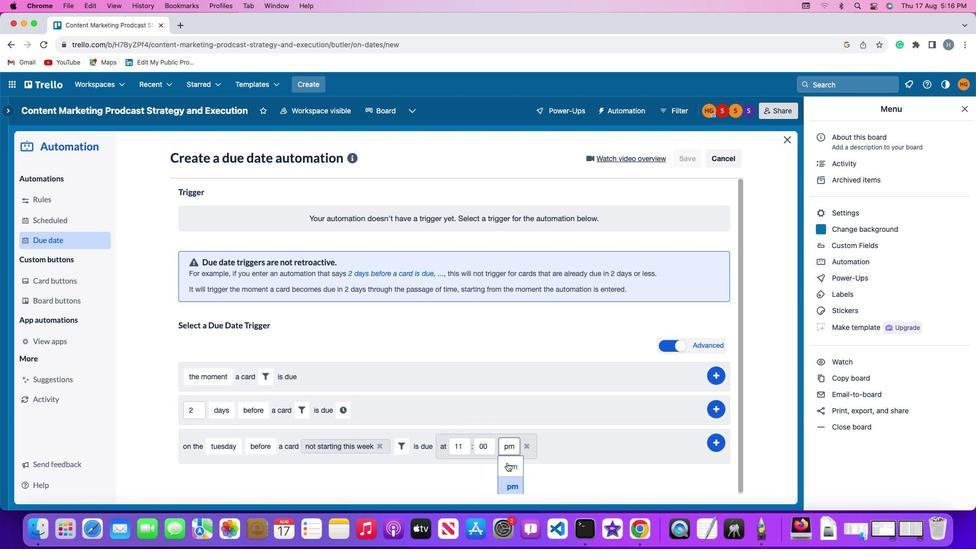 
Action: Mouse moved to (724, 441)
Screenshot: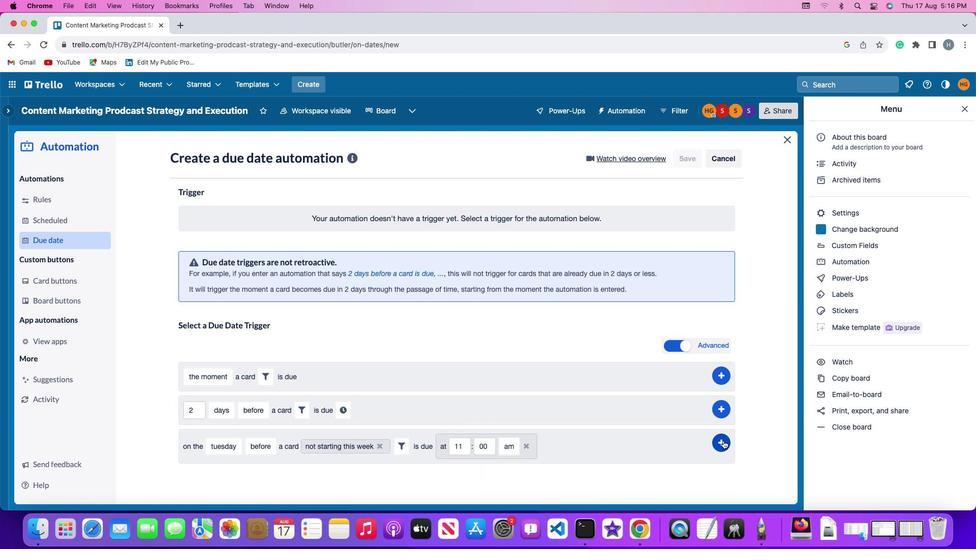 
Action: Mouse pressed left at (724, 441)
Screenshot: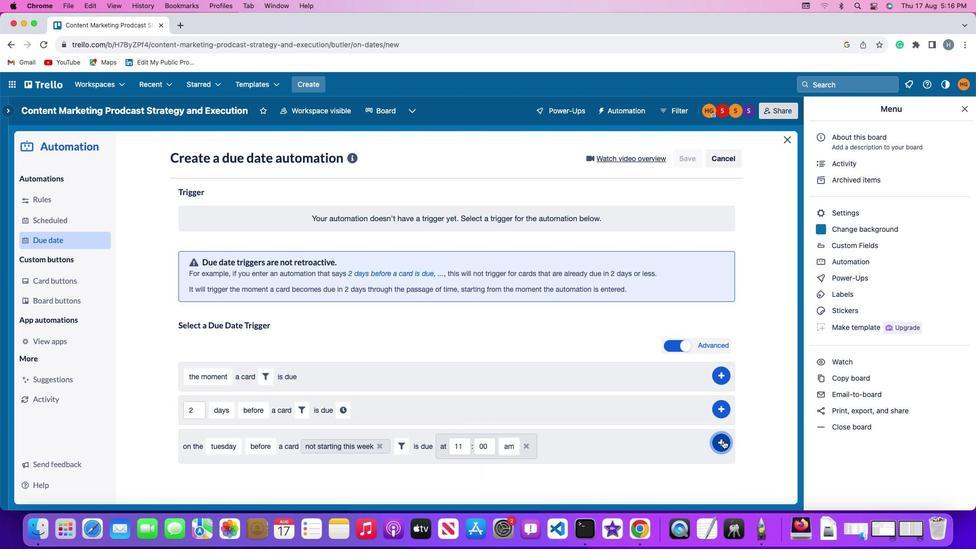 
Action: Mouse moved to (766, 362)
Screenshot: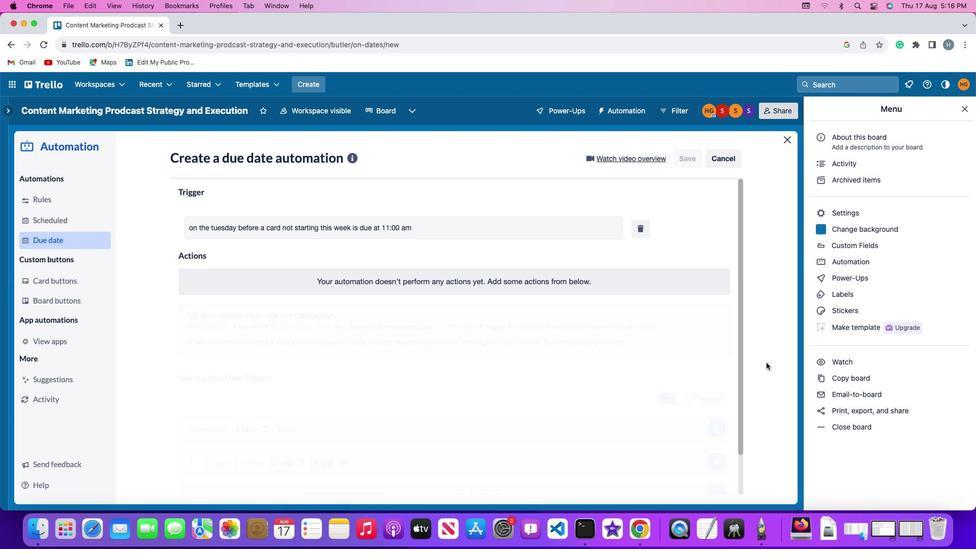 
